 Task: Create new auth providers for identity
Action: Mouse moved to (177, 161)
Screenshot: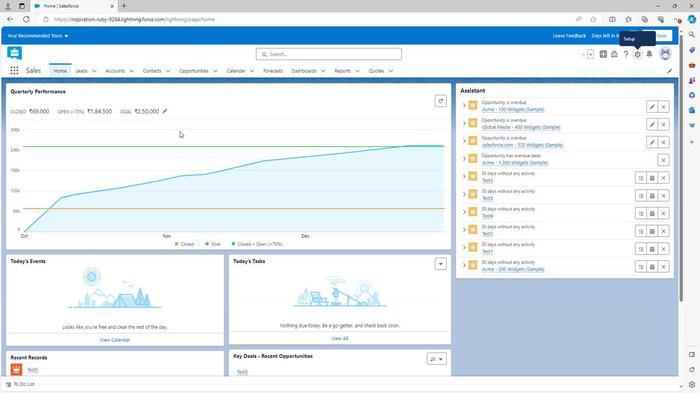 
Action: Mouse scrolled (177, 160) with delta (0, 0)
Screenshot: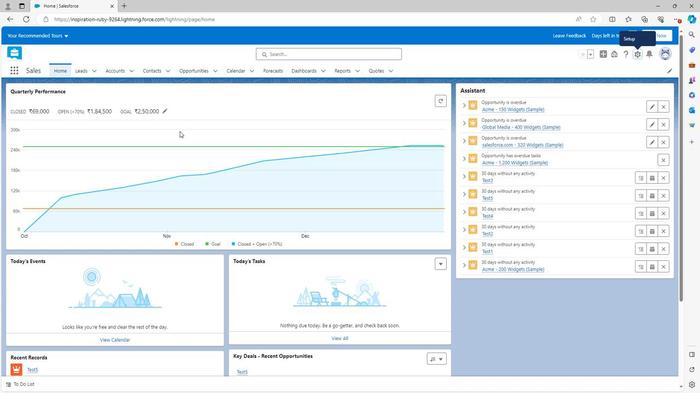 
Action: Mouse scrolled (177, 160) with delta (0, 0)
Screenshot: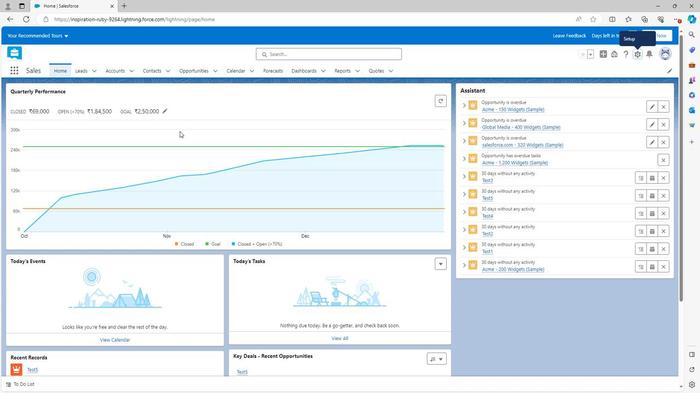 
Action: Mouse scrolled (177, 160) with delta (0, 0)
Screenshot: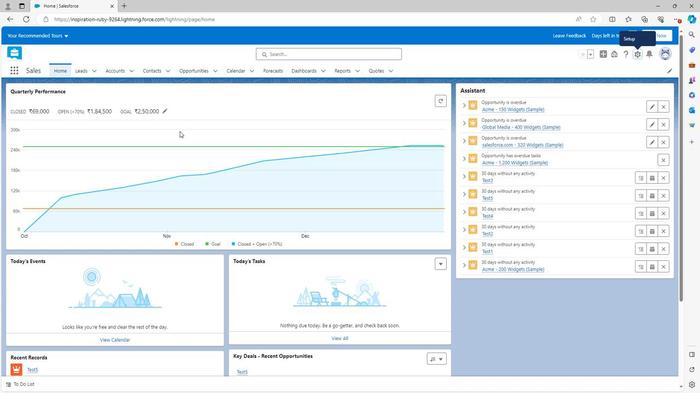 
Action: Mouse scrolled (177, 160) with delta (0, 0)
Screenshot: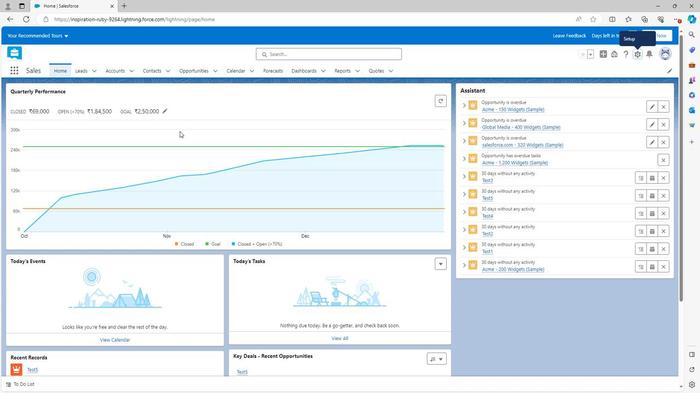 
Action: Mouse moved to (177, 161)
Screenshot: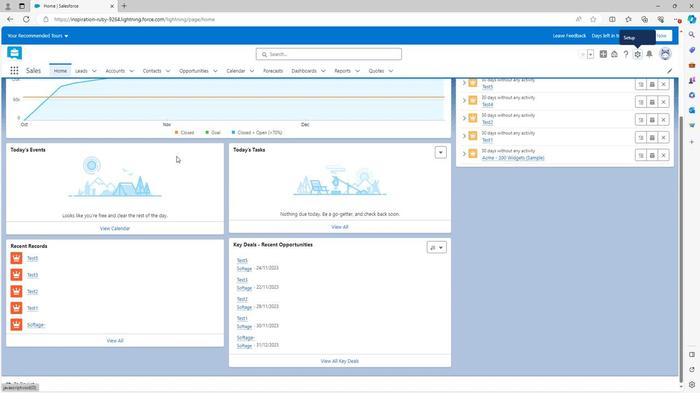
Action: Mouse scrolled (177, 161) with delta (0, 0)
Screenshot: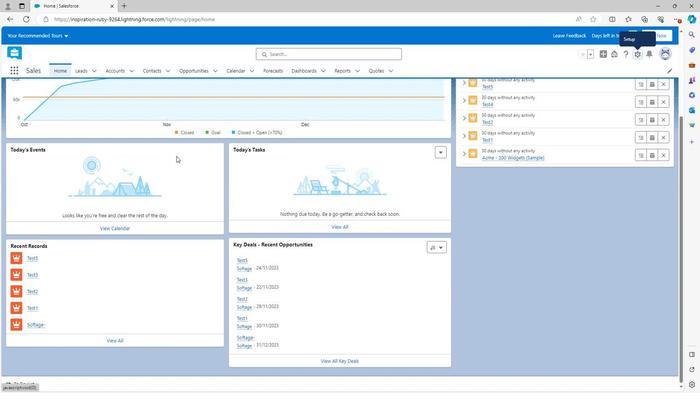 
Action: Mouse scrolled (177, 161) with delta (0, 0)
Screenshot: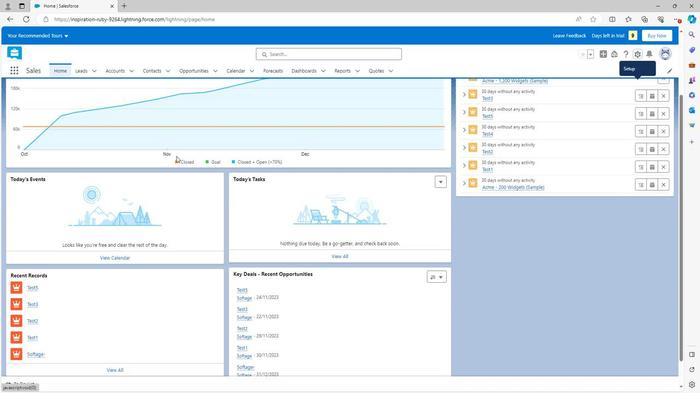 
Action: Mouse scrolled (177, 161) with delta (0, 0)
Screenshot: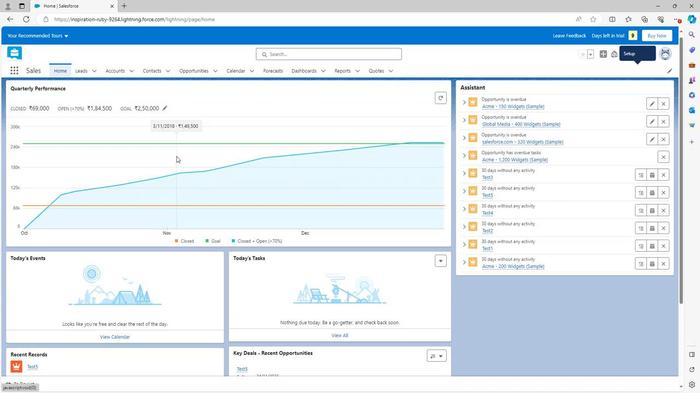 
Action: Mouse scrolled (177, 161) with delta (0, 0)
Screenshot: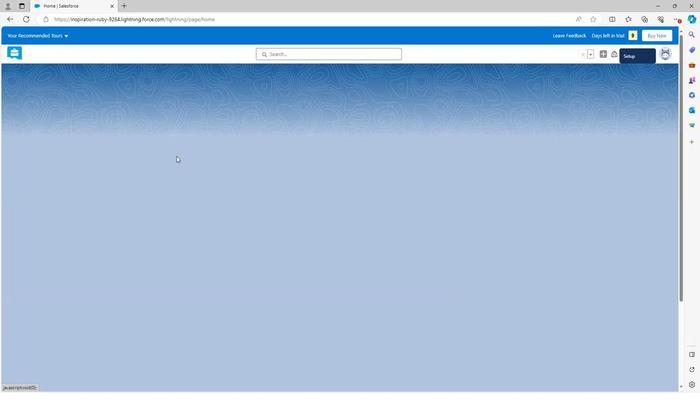 
Action: Mouse moved to (647, 58)
Screenshot: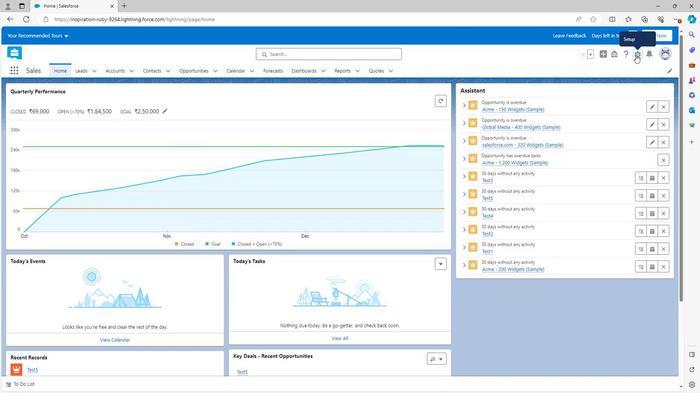 
Action: Mouse pressed left at (647, 58)
Screenshot: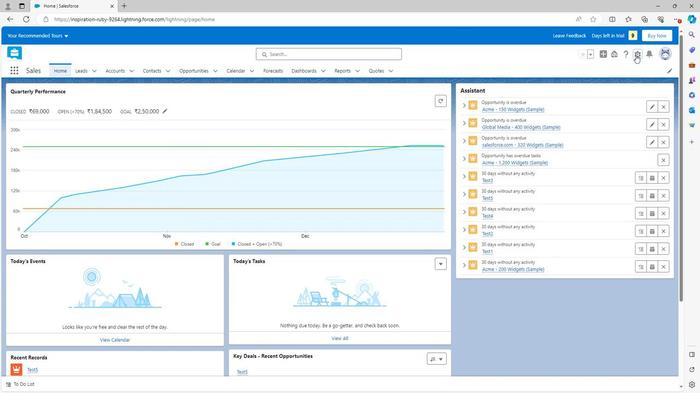 
Action: Mouse moved to (611, 84)
Screenshot: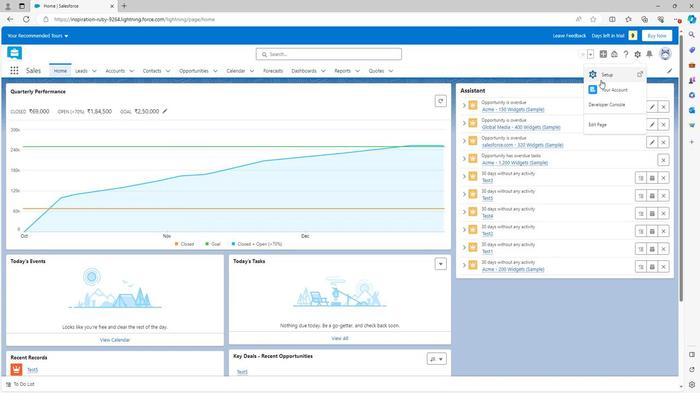 
Action: Mouse pressed left at (611, 84)
Screenshot: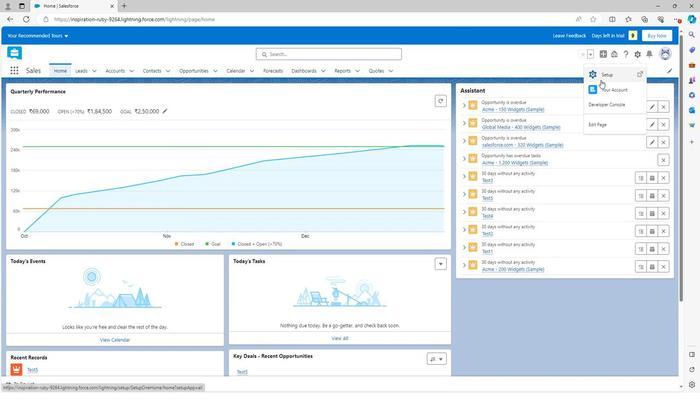 
Action: Mouse moved to (33, 297)
Screenshot: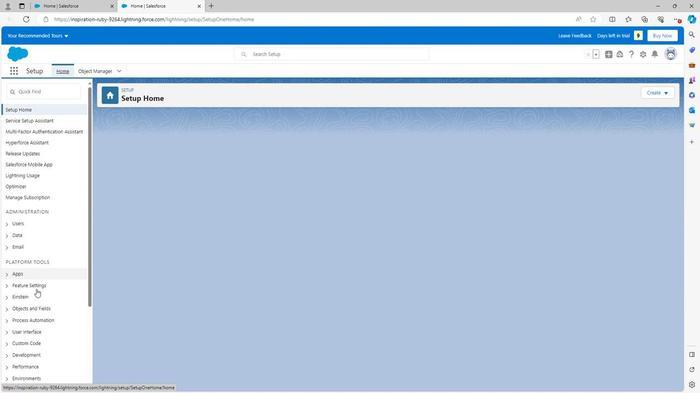 
Action: Mouse scrolled (33, 296) with delta (0, 0)
Screenshot: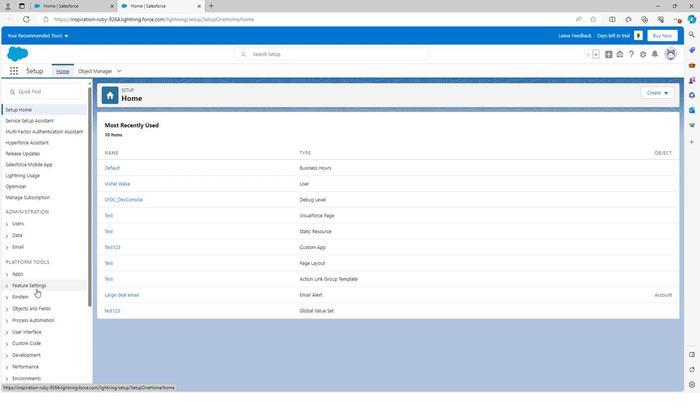 
Action: Mouse scrolled (33, 296) with delta (0, 0)
Screenshot: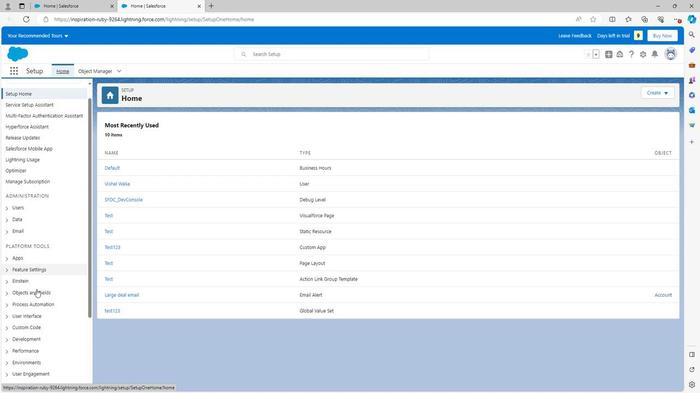 
Action: Mouse scrolled (33, 296) with delta (0, 0)
Screenshot: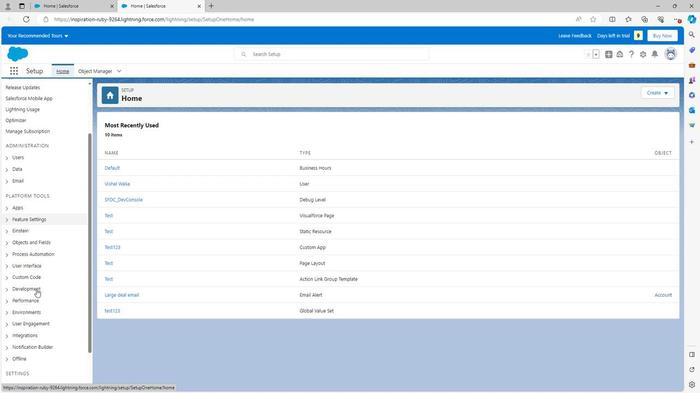 
Action: Mouse scrolled (33, 296) with delta (0, 0)
Screenshot: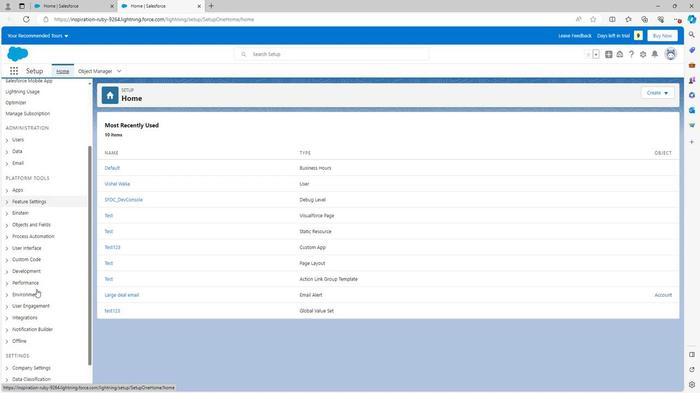 
Action: Mouse scrolled (33, 296) with delta (0, 0)
Screenshot: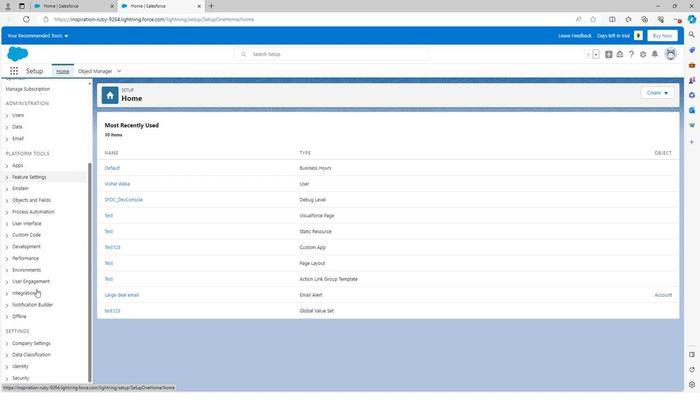
Action: Mouse scrolled (33, 296) with delta (0, 0)
Screenshot: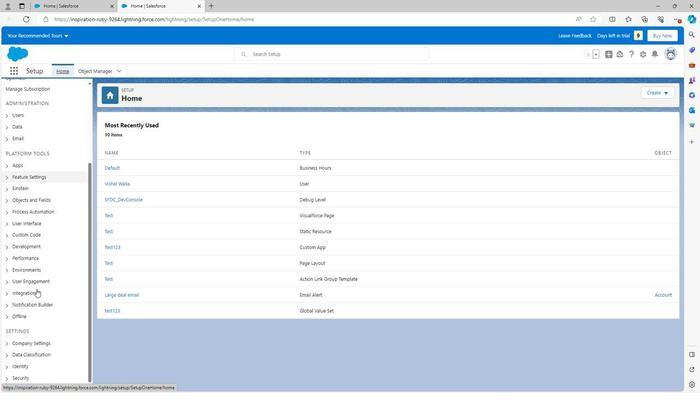 
Action: Mouse moved to (1, 375)
Screenshot: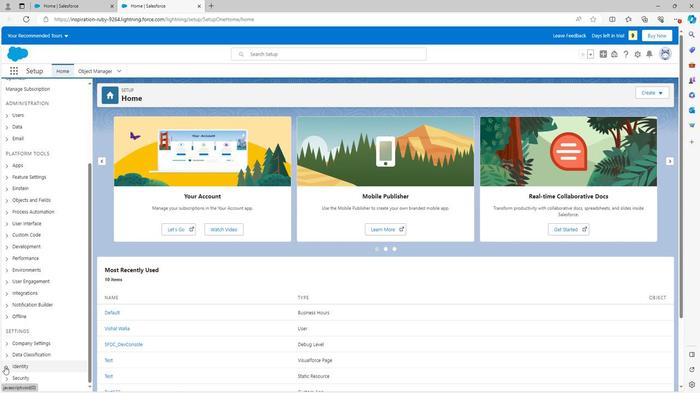 
Action: Mouse pressed left at (1, 375)
Screenshot: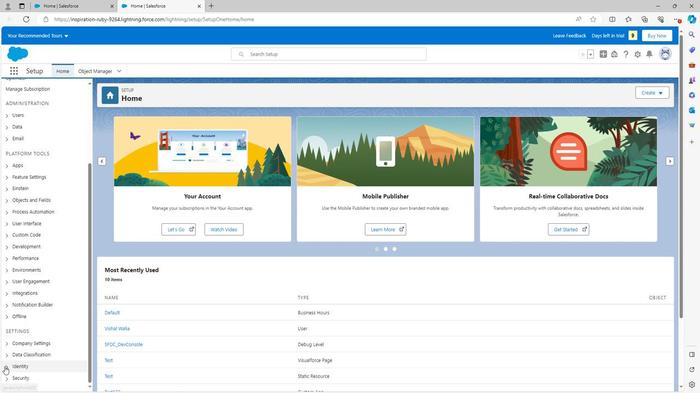
Action: Mouse scrolled (1, 374) with delta (0, 0)
Screenshot: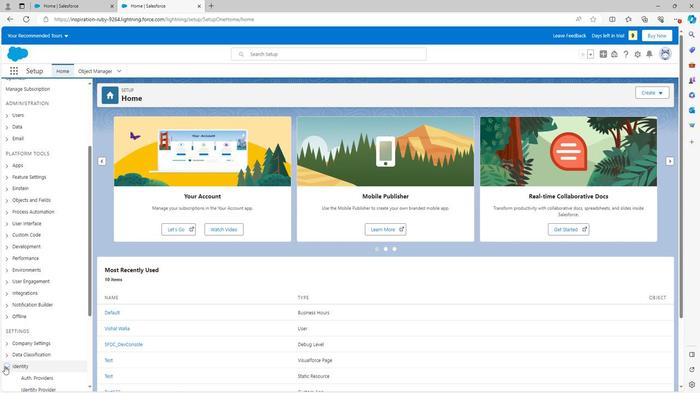 
Action: Mouse scrolled (1, 374) with delta (0, 0)
Screenshot: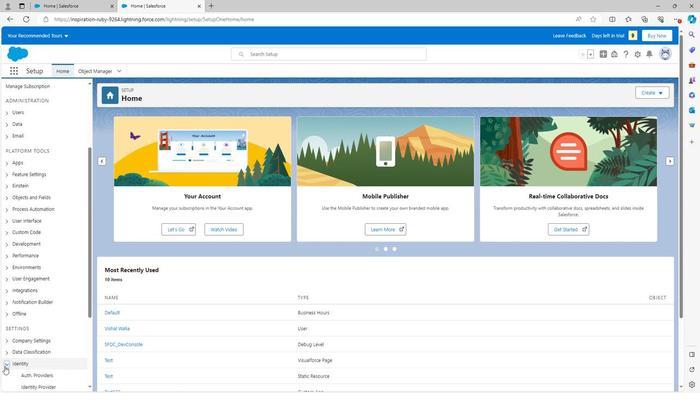 
Action: Mouse scrolled (1, 374) with delta (0, 0)
Screenshot: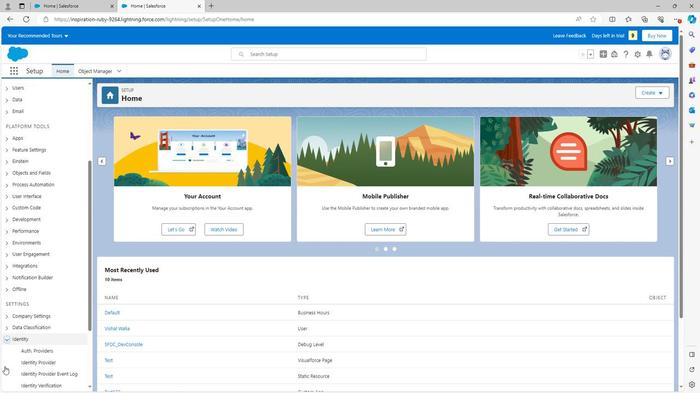 
Action: Mouse scrolled (1, 374) with delta (0, 0)
Screenshot: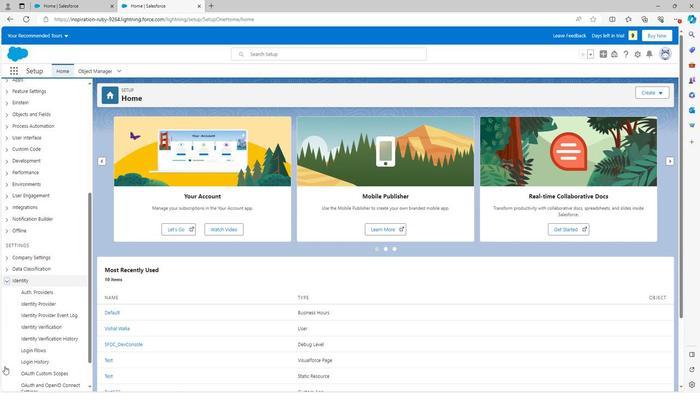 
Action: Mouse scrolled (1, 374) with delta (0, 0)
Screenshot: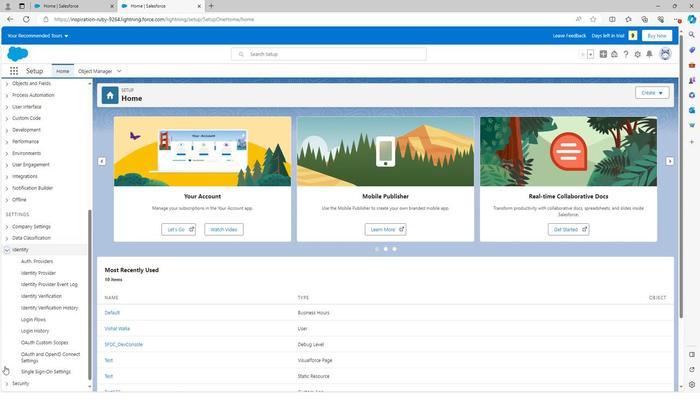 
Action: Mouse moved to (32, 263)
Screenshot: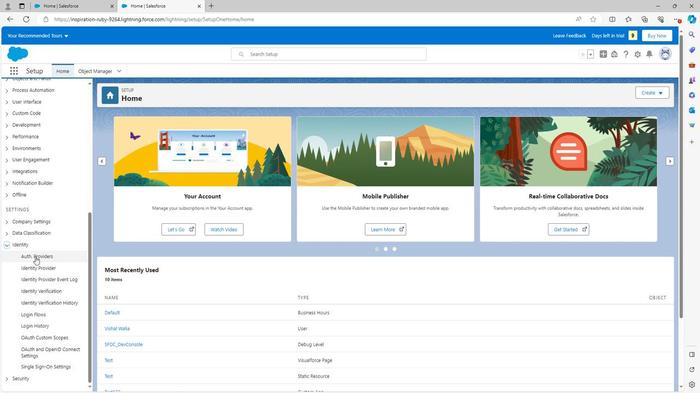 
Action: Mouse pressed left at (32, 263)
Screenshot: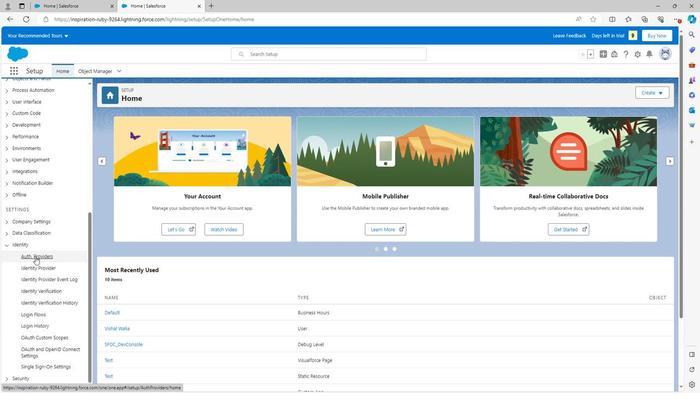 
Action: Mouse moved to (137, 170)
Screenshot: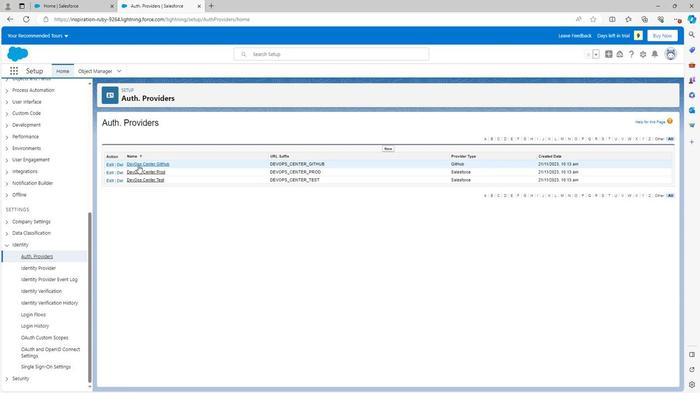 
Action: Mouse pressed left at (137, 170)
Screenshot: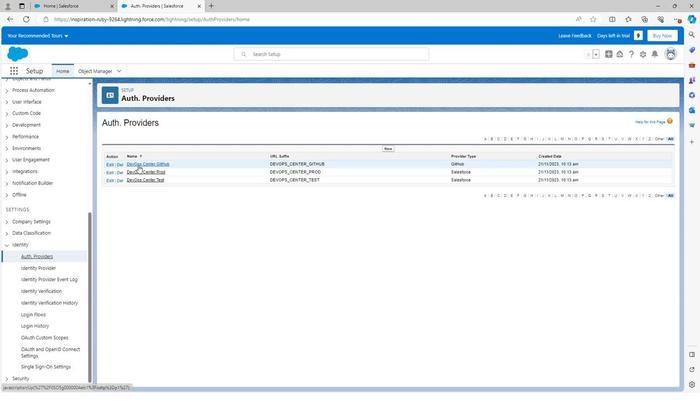 
Action: Mouse moved to (9, 21)
Screenshot: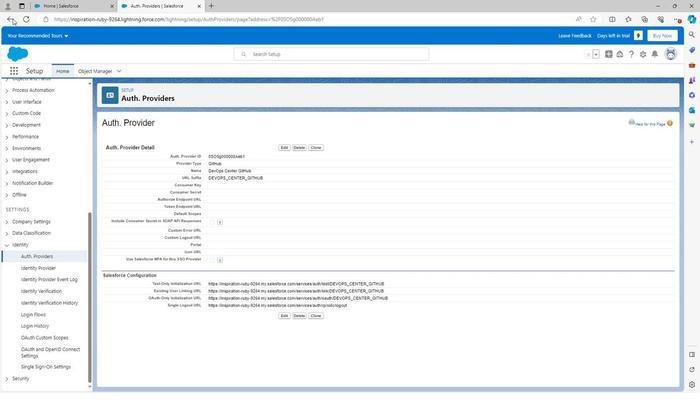 
Action: Mouse pressed left at (9, 21)
Screenshot: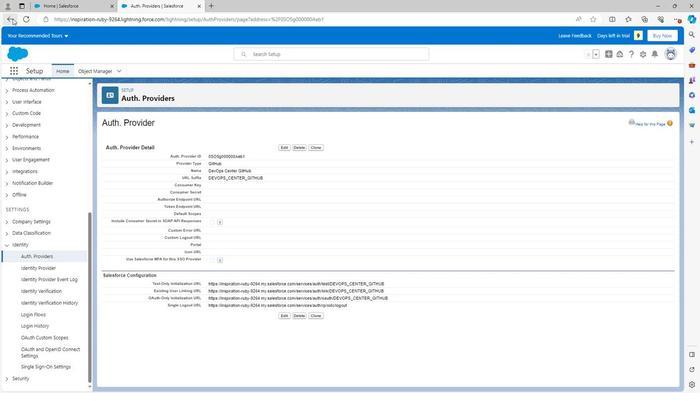 
Action: Mouse moved to (144, 185)
Screenshot: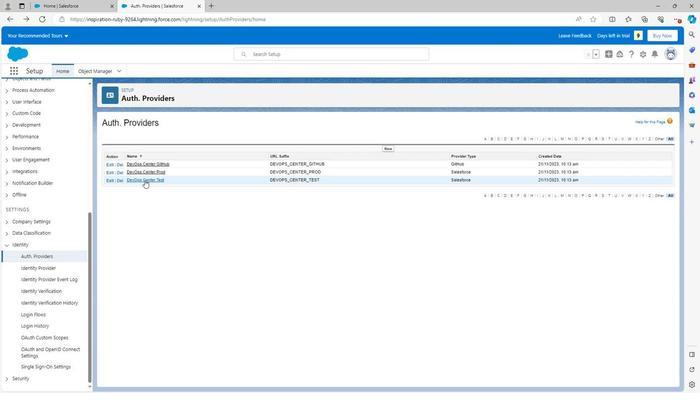 
Action: Mouse pressed left at (144, 185)
Screenshot: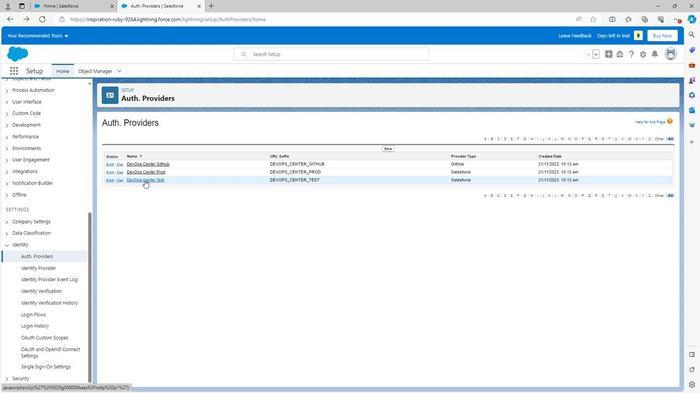 
Action: Mouse moved to (8, 21)
Screenshot: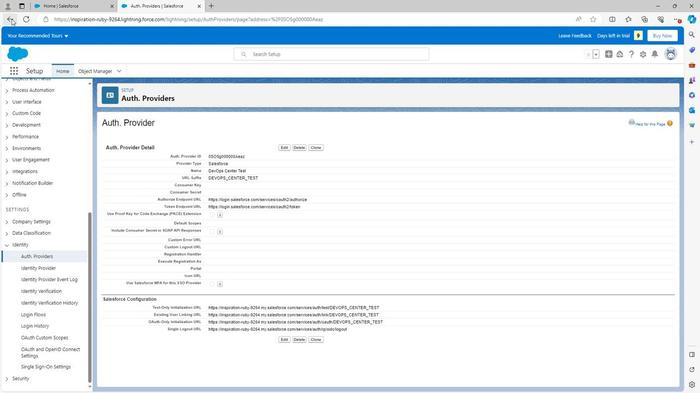 
Action: Mouse pressed left at (8, 21)
Screenshot: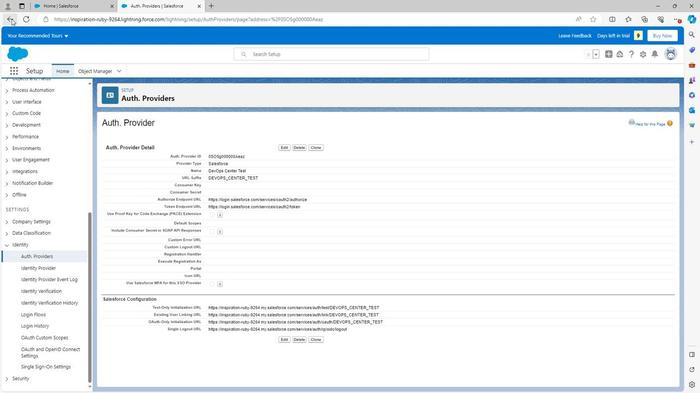 
Action: Mouse moved to (108, 178)
Screenshot: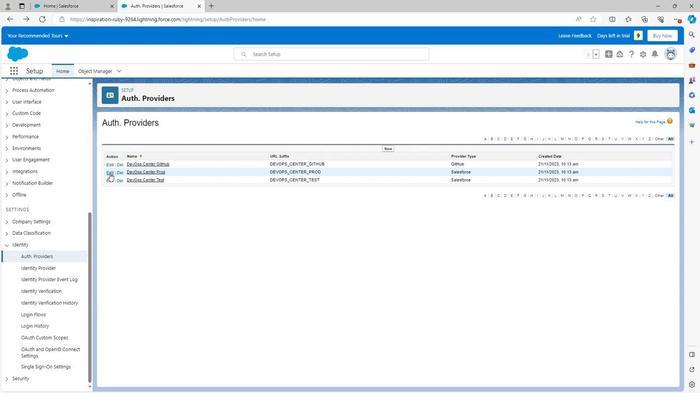 
Action: Mouse pressed left at (108, 178)
Screenshot: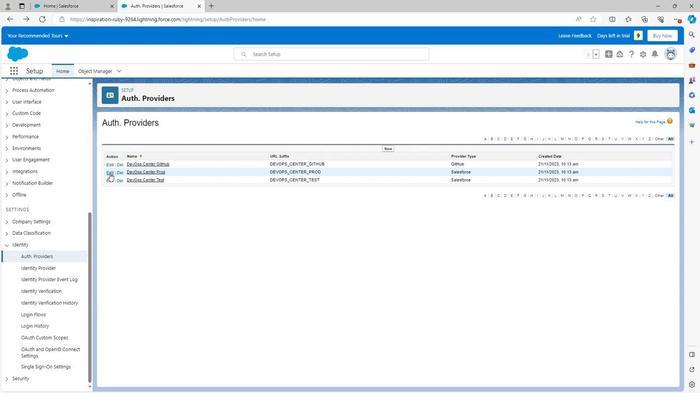 
Action: Mouse moved to (8, 27)
Screenshot: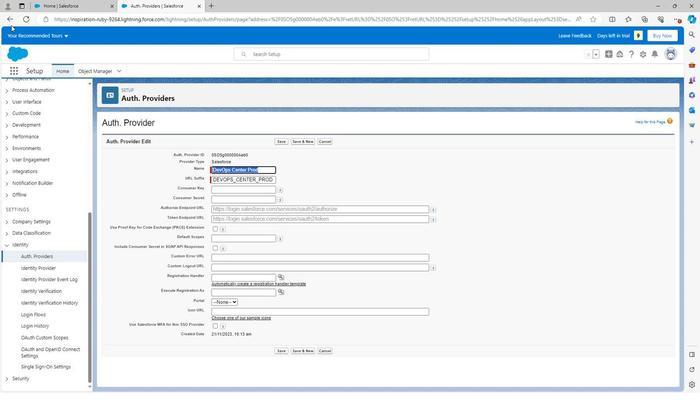 
Action: Mouse pressed left at (8, 27)
Screenshot: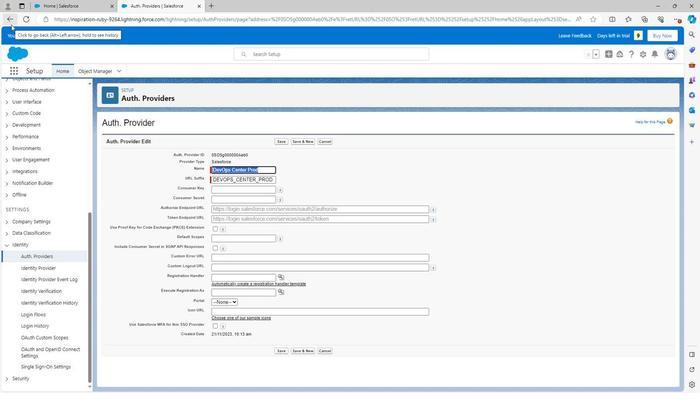 
Action: Mouse moved to (194, 202)
Screenshot: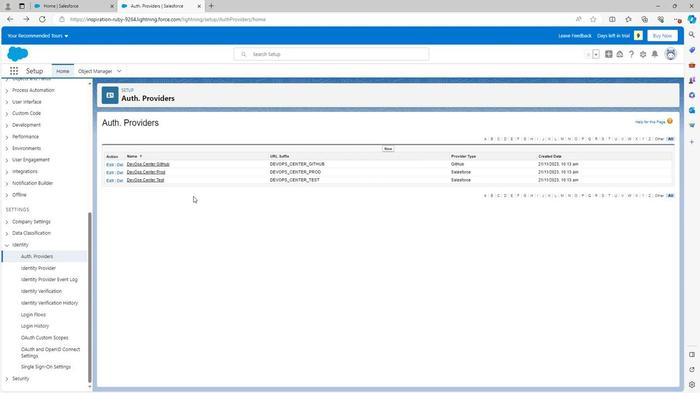 
